 Task: In the Page Animalsfile.pptxinsert the  'date and time'insert the  'page no'and also insert the comments types of Animals
Action: Mouse moved to (23, 84)
Screenshot: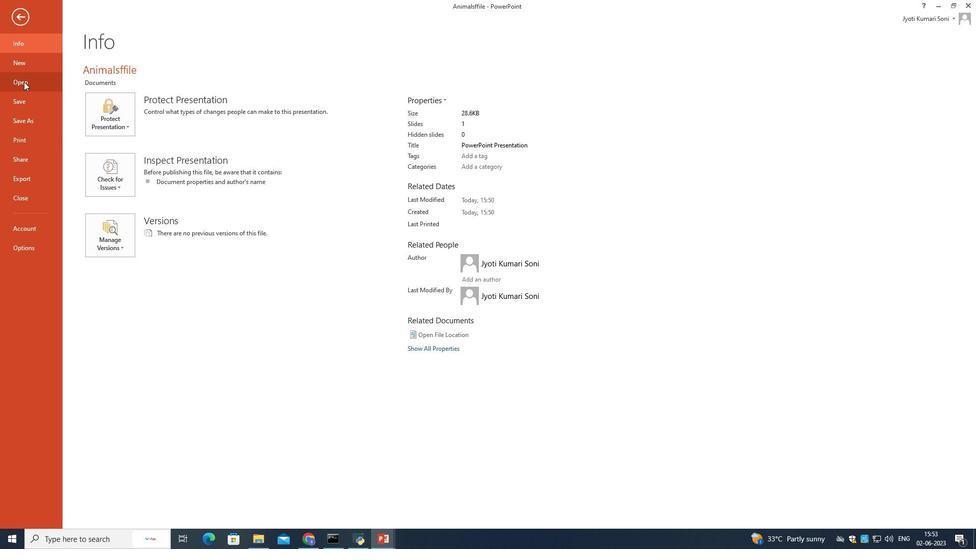 
Action: Mouse pressed left at (23, 84)
Screenshot: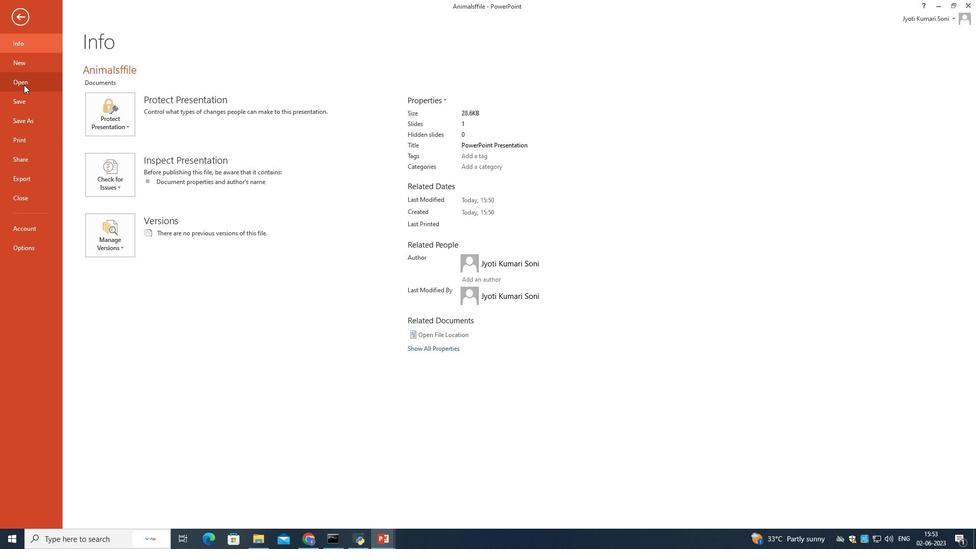 
Action: Mouse moved to (283, 97)
Screenshot: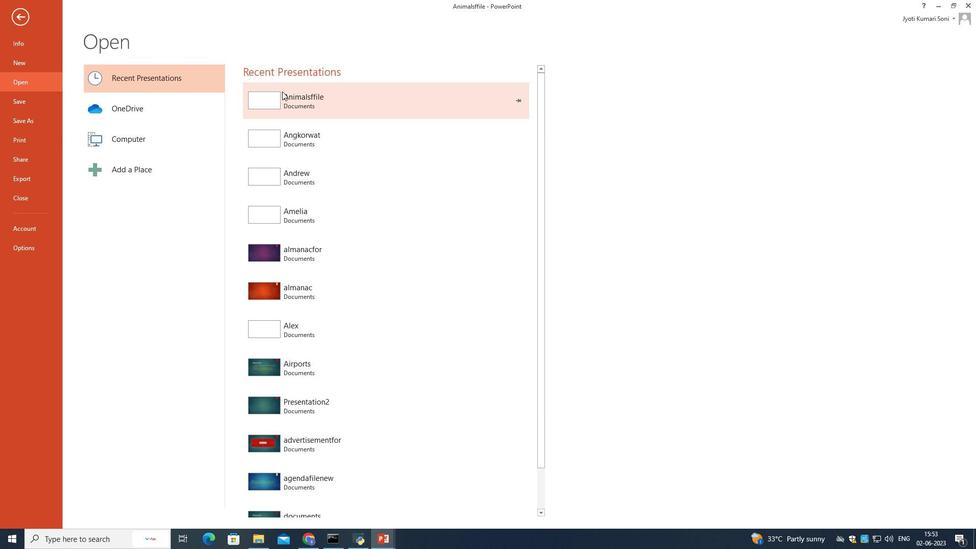
Action: Mouse pressed left at (283, 97)
Screenshot: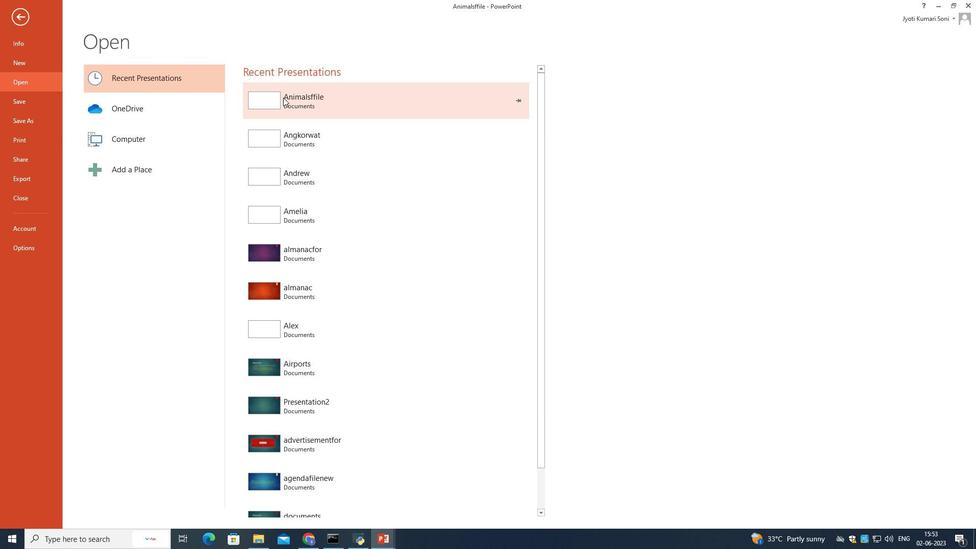 
Action: Mouse moved to (437, 34)
Screenshot: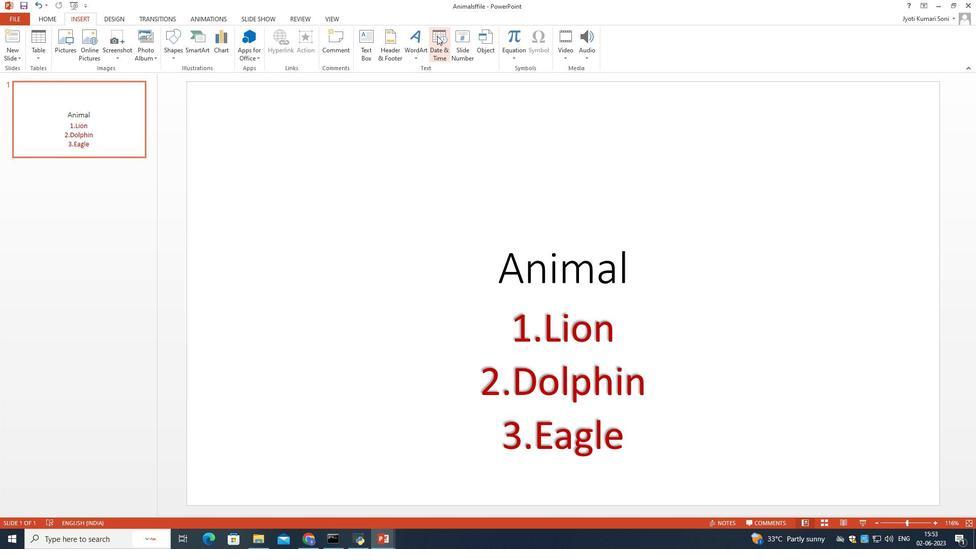
Action: Mouse pressed left at (437, 34)
Screenshot: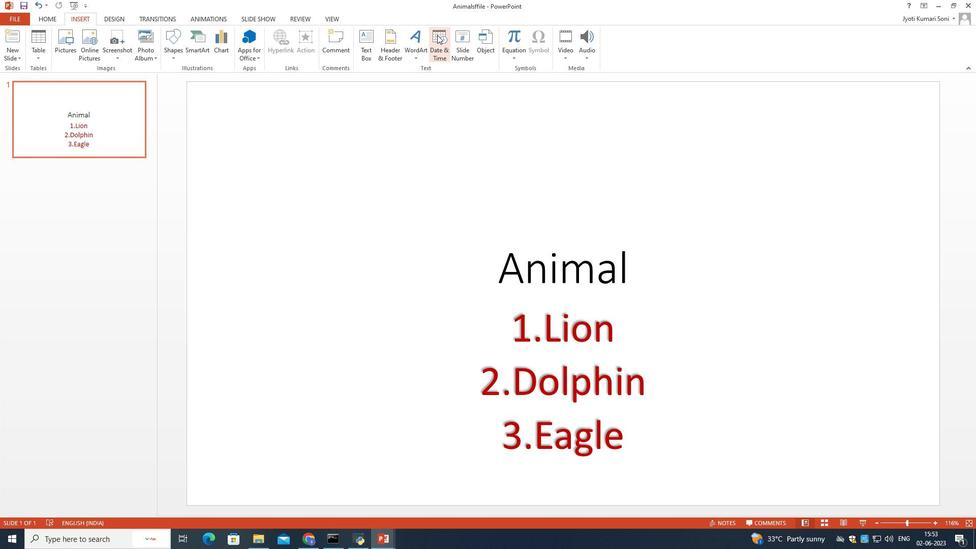 
Action: Mouse moved to (349, 212)
Screenshot: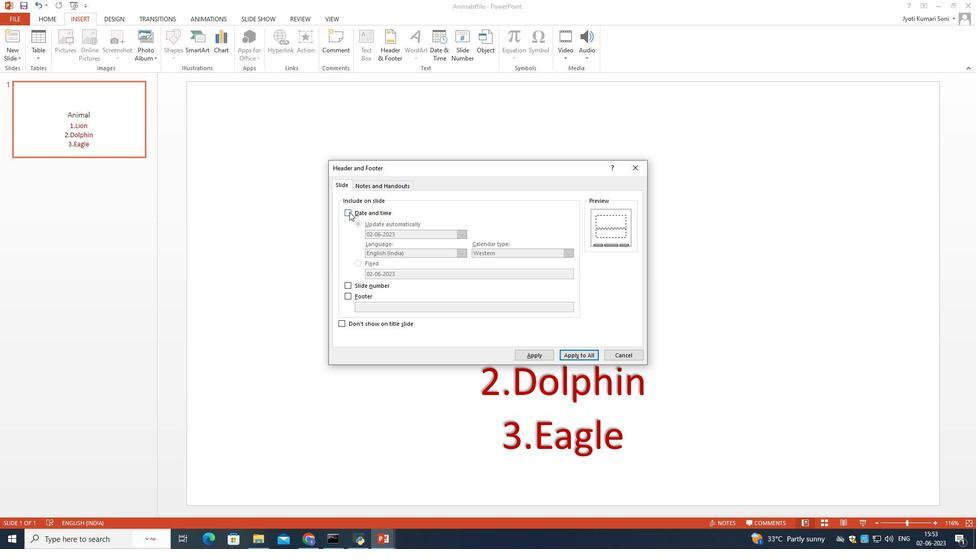 
Action: Mouse pressed left at (349, 212)
Screenshot: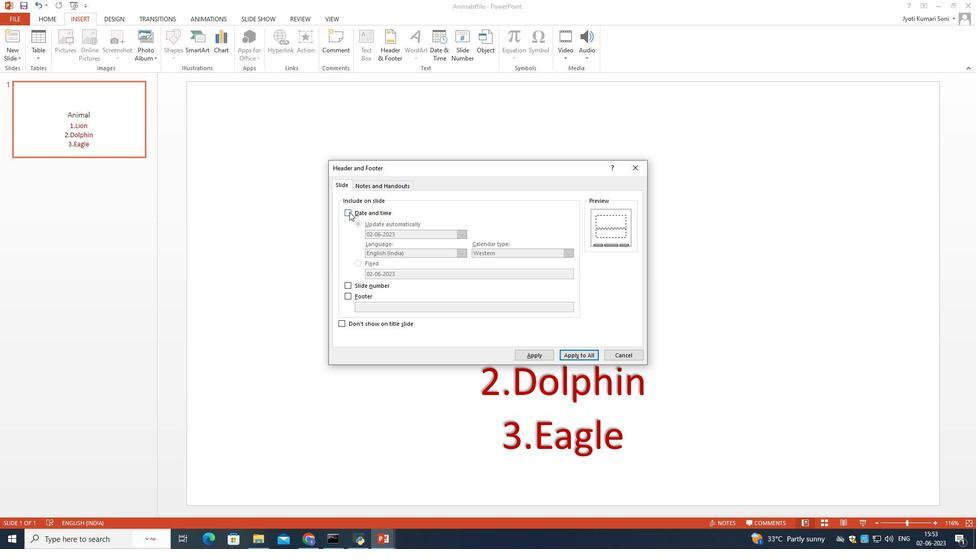 
Action: Mouse moved to (349, 285)
Screenshot: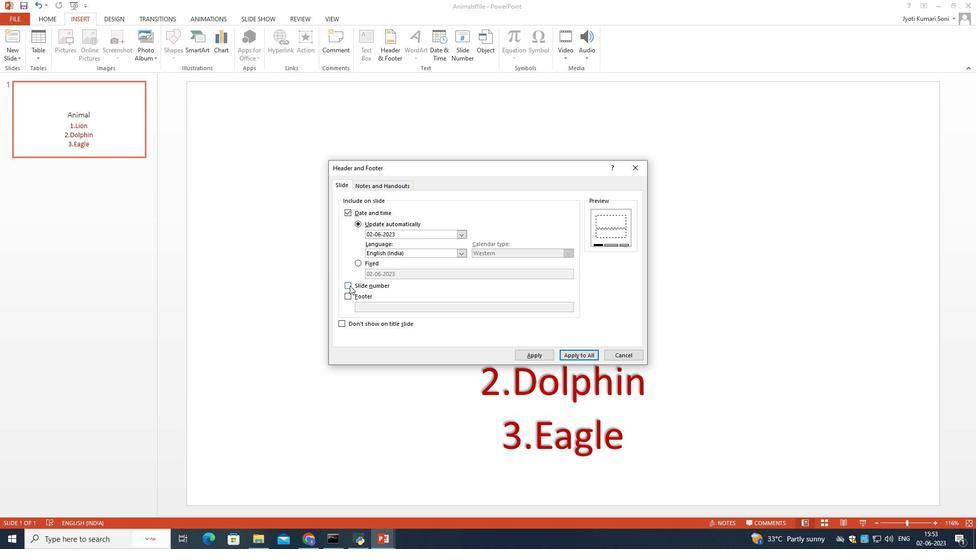 
Action: Mouse pressed left at (349, 285)
Screenshot: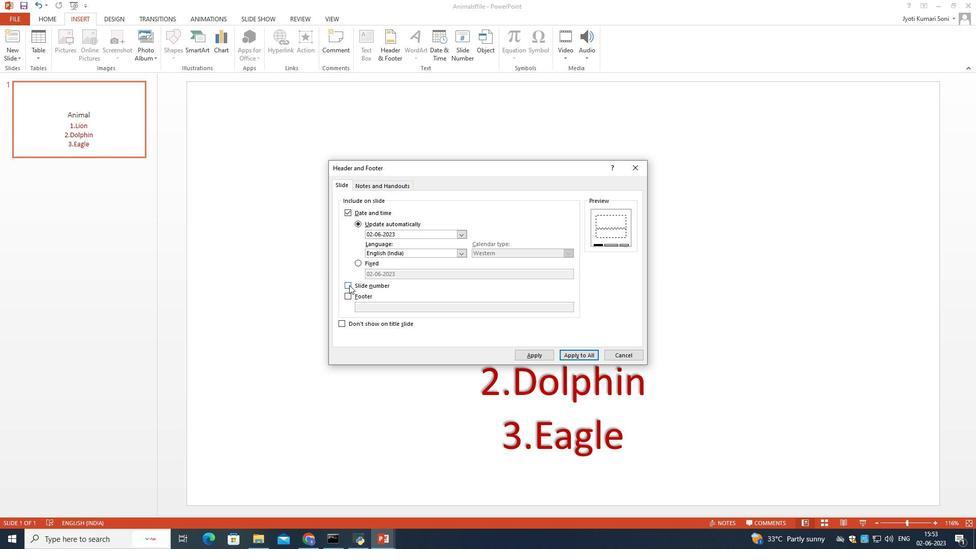 
Action: Mouse moved to (576, 354)
Screenshot: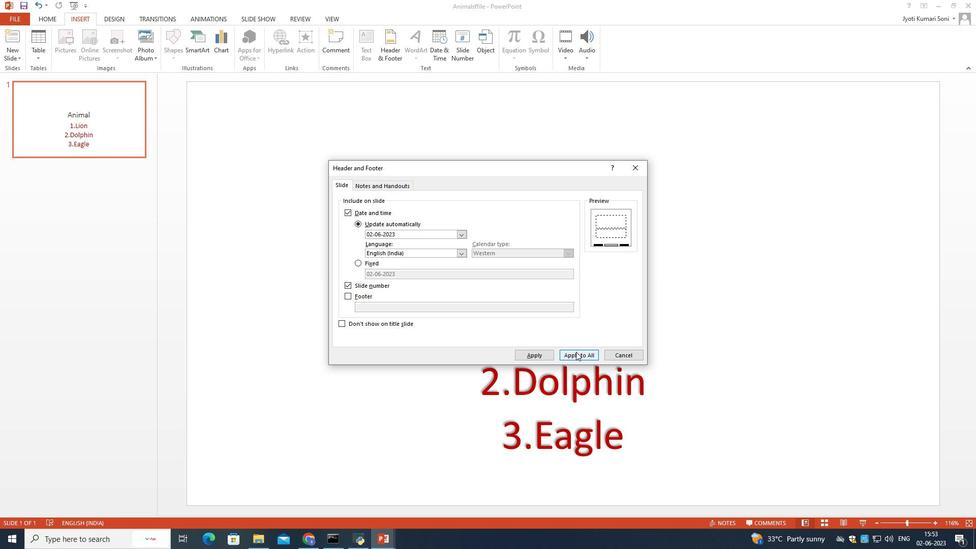 
Action: Mouse pressed left at (576, 354)
Screenshot: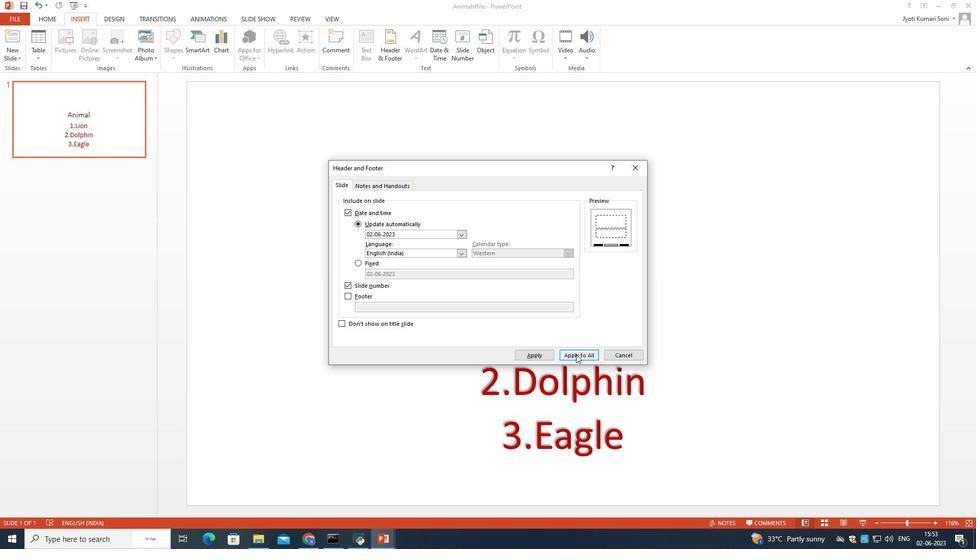 
Action: Mouse moved to (340, 35)
Screenshot: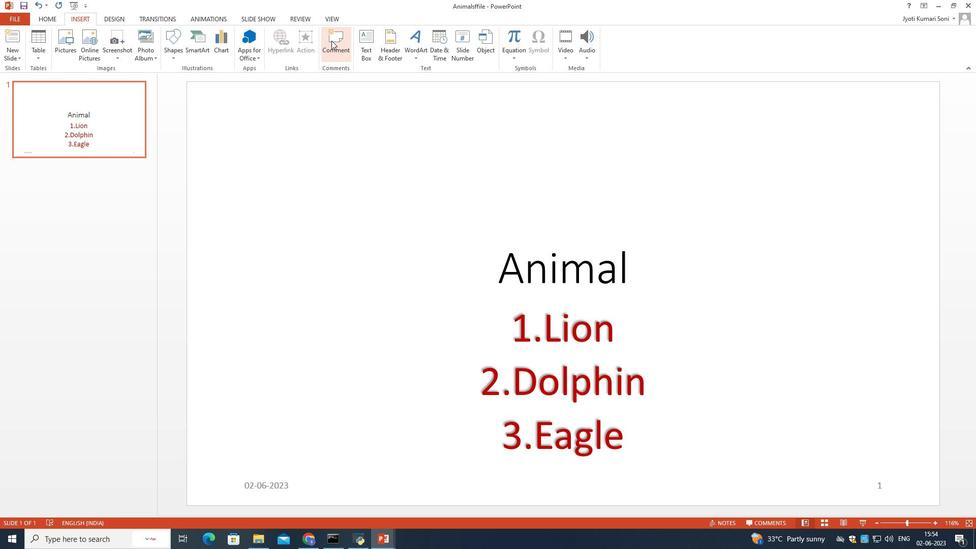 
Action: Mouse pressed left at (340, 35)
Screenshot: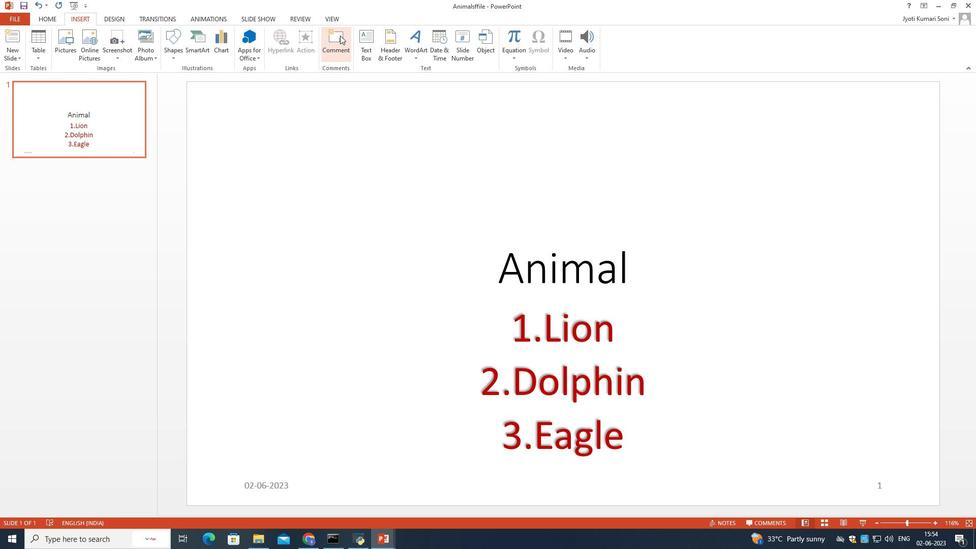 
Action: Mouse moved to (812, 190)
Screenshot: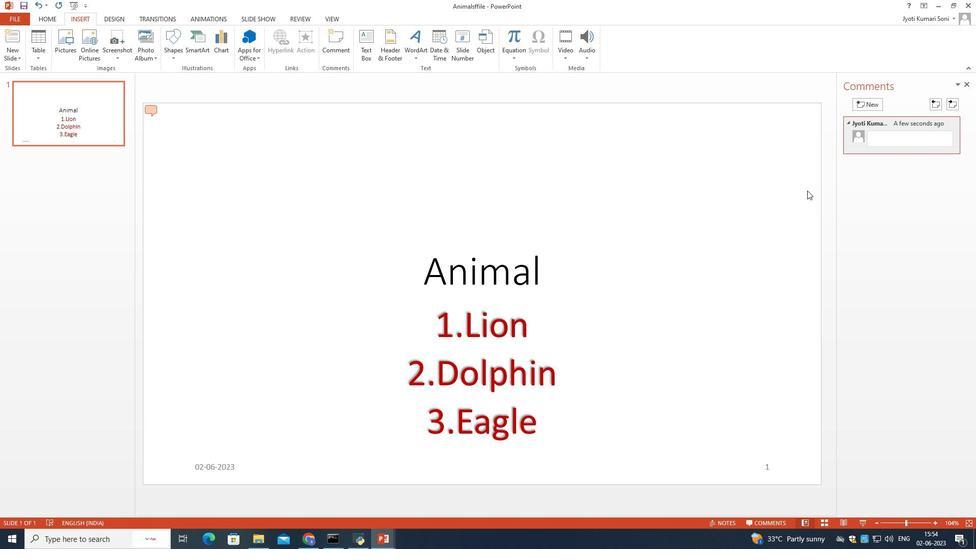 
Action: Key pressed <Key.shift>Animals<Key.enter>
Screenshot: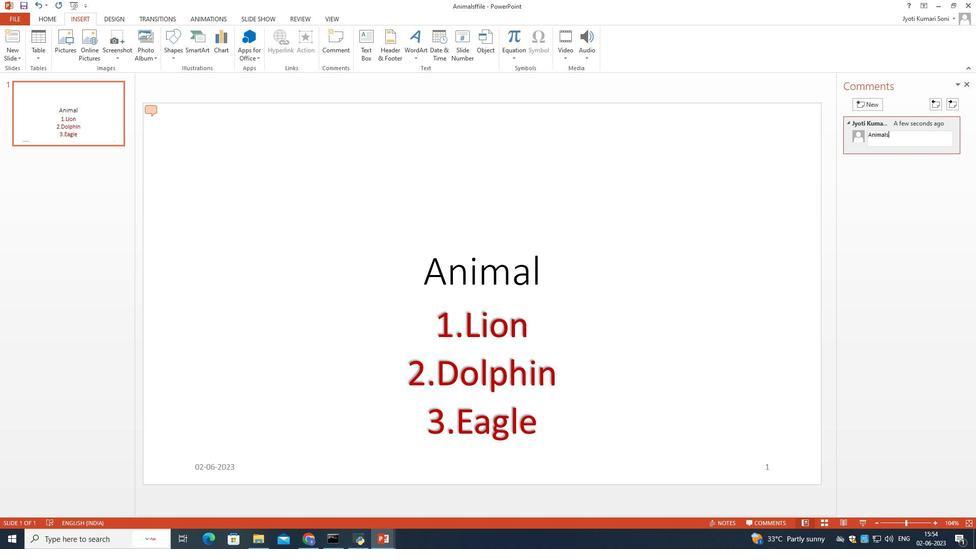 
Action: Mouse moved to (807, 193)
Screenshot: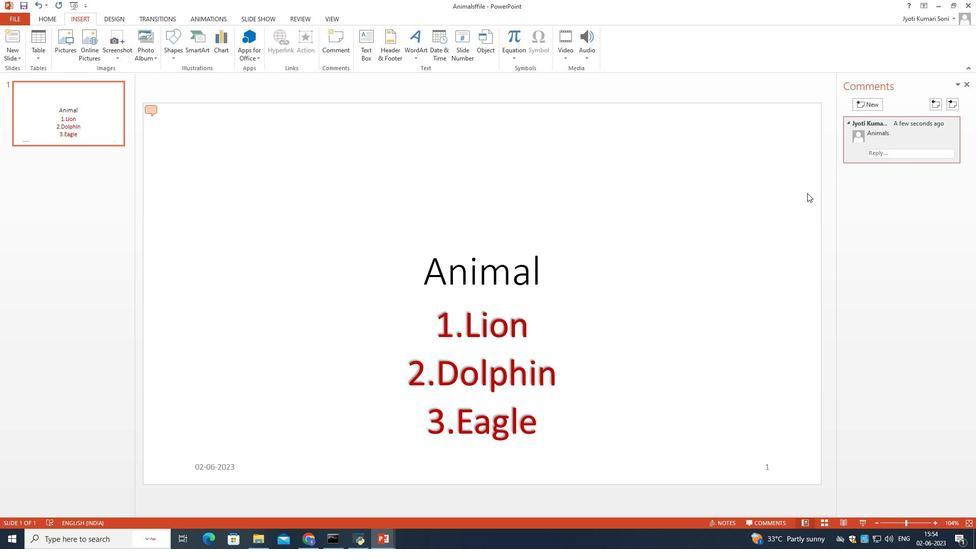 
